 Task: Use the formula "FDIST" in spreadsheet "Project protfolio".
Action: Mouse moved to (145, 81)
Screenshot: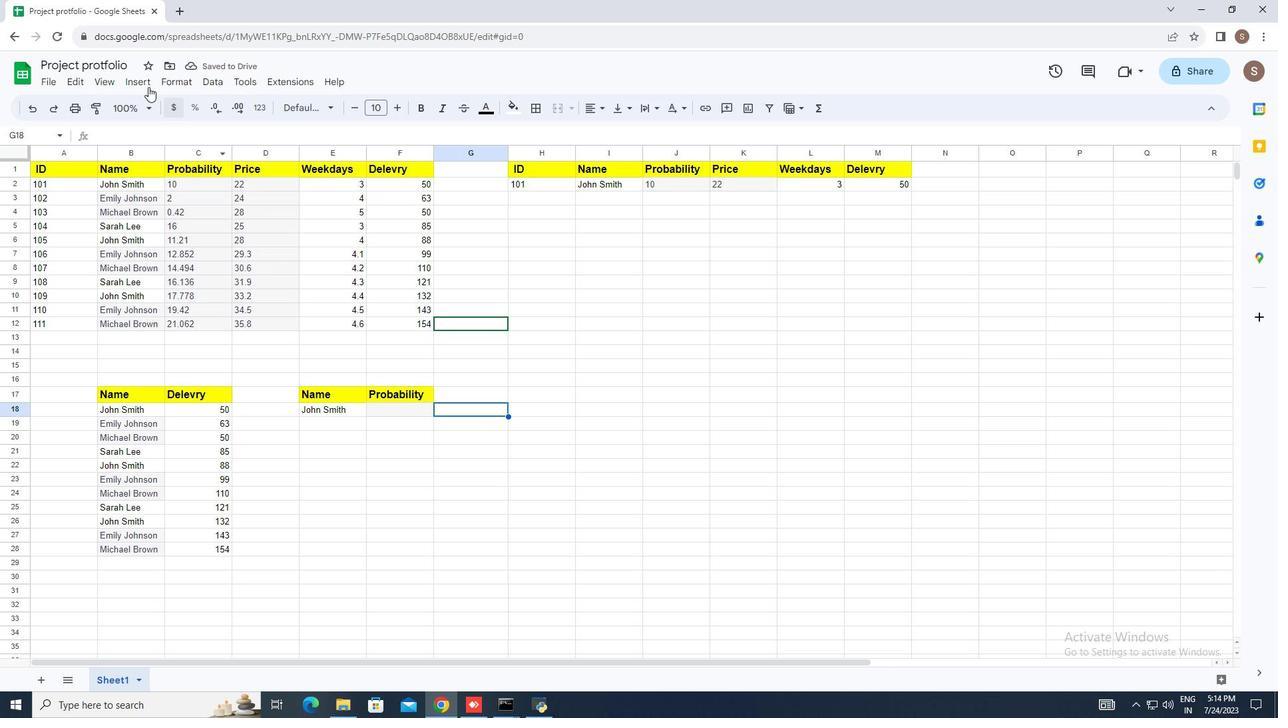 
Action: Mouse pressed left at (145, 81)
Screenshot: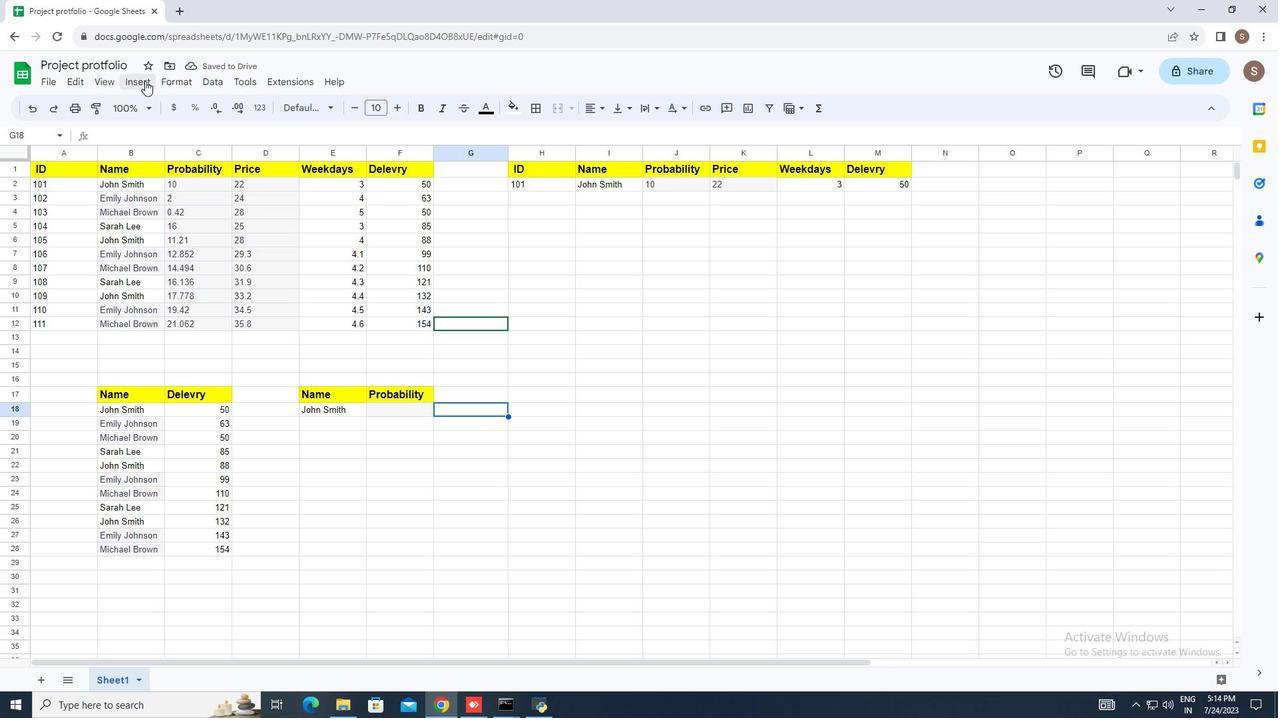 
Action: Mouse moved to (232, 315)
Screenshot: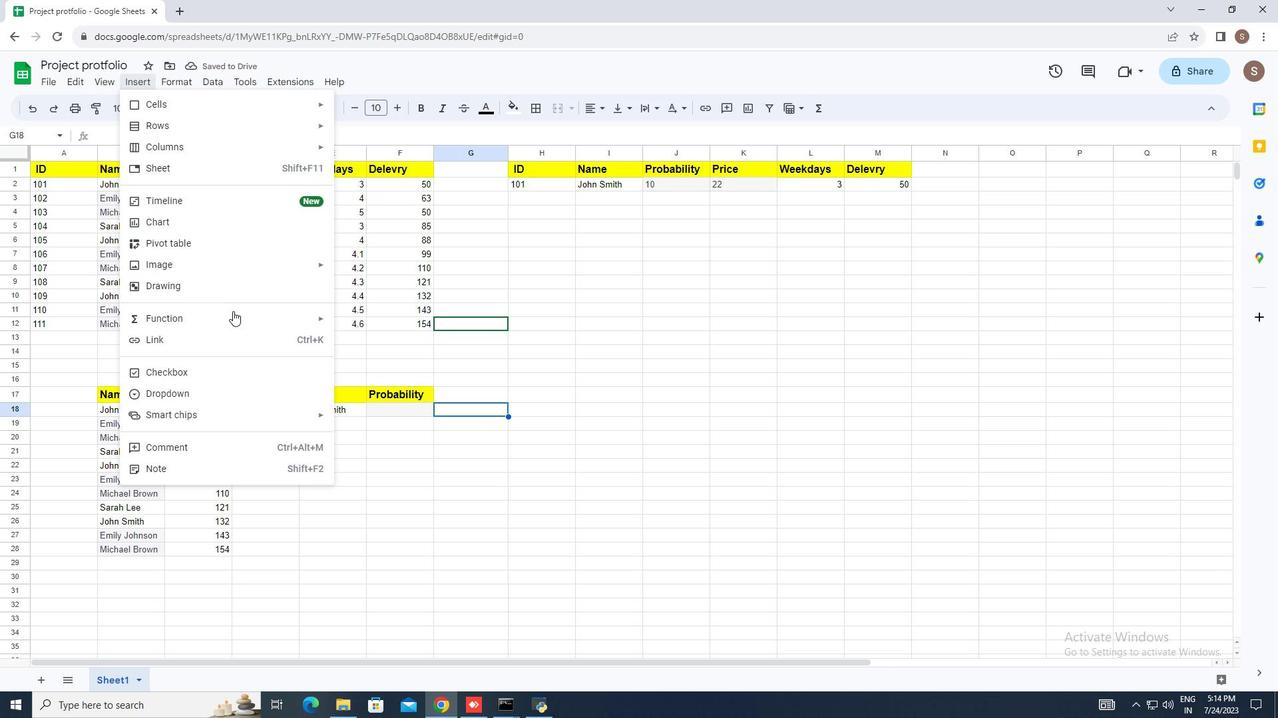 
Action: Mouse pressed left at (232, 315)
Screenshot: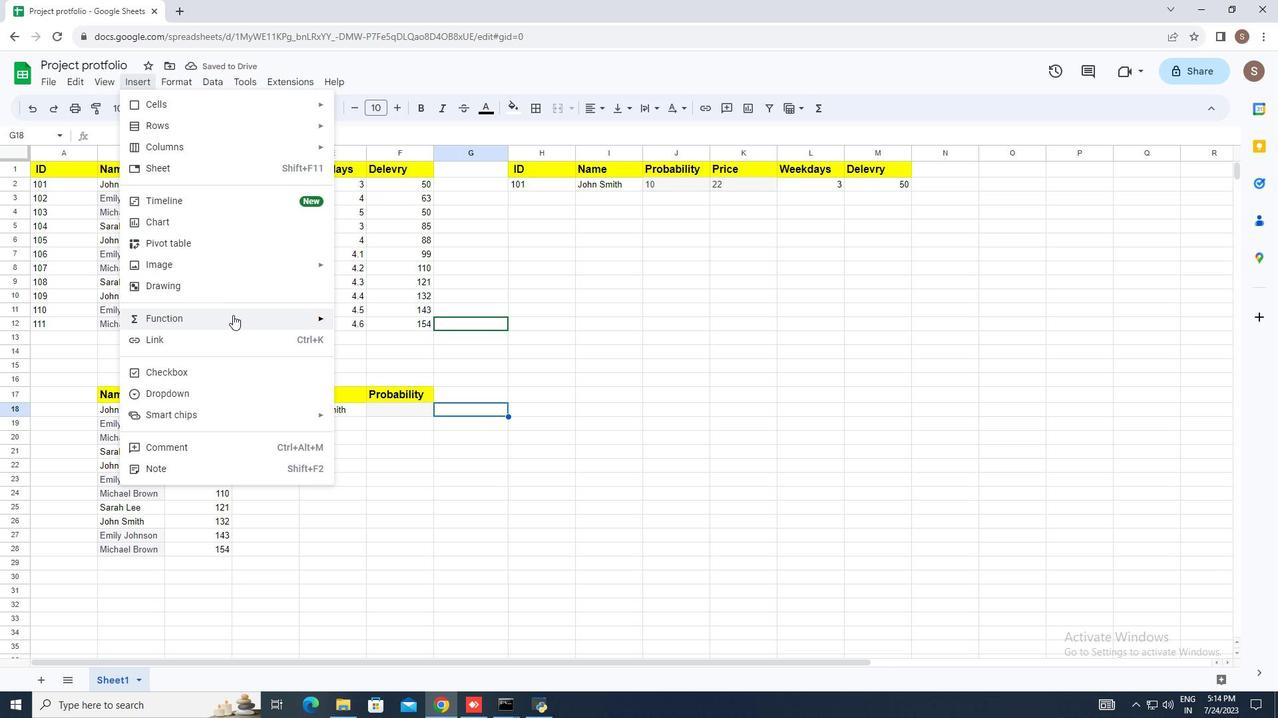 
Action: Mouse moved to (366, 300)
Screenshot: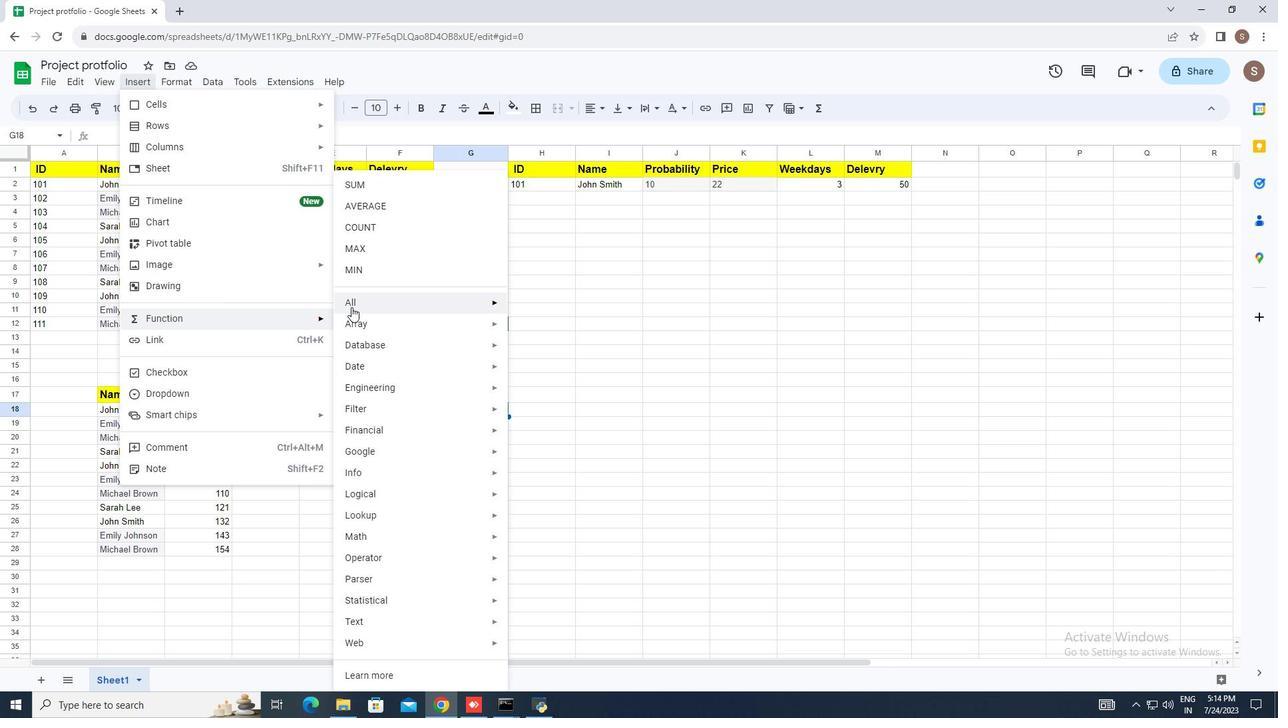 
Action: Mouse pressed left at (366, 300)
Screenshot: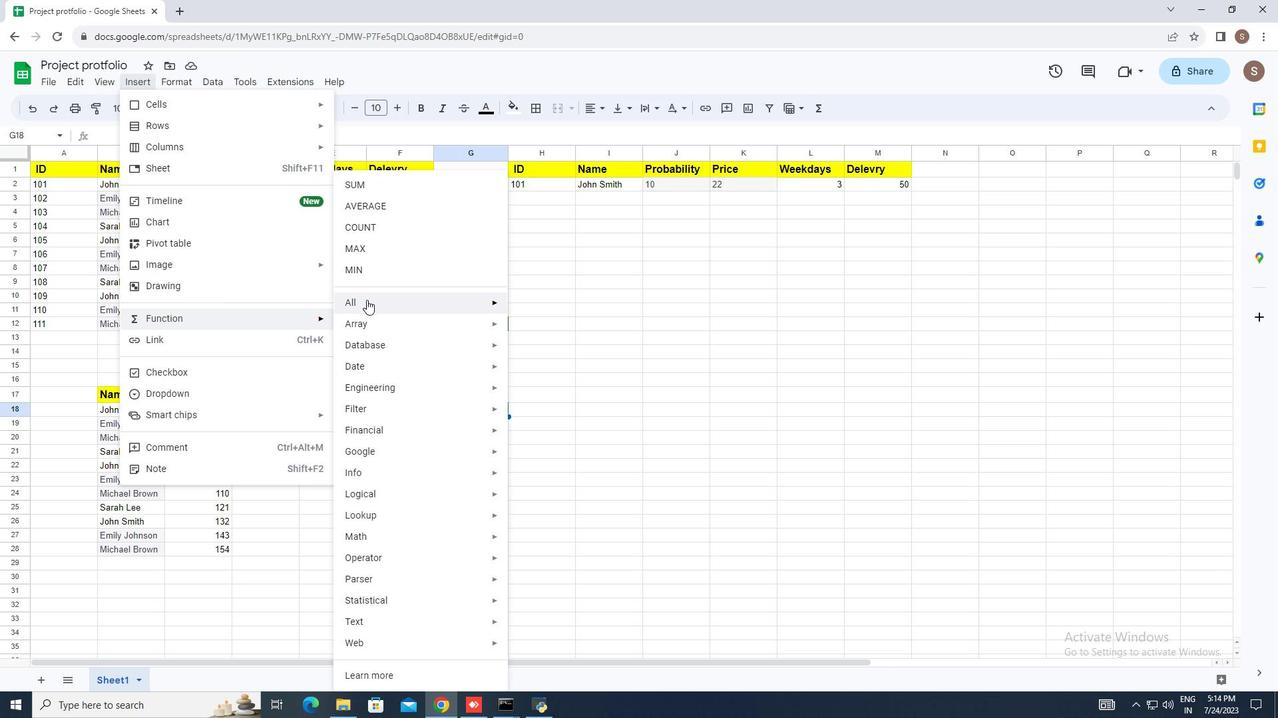 
Action: Mouse moved to (574, 304)
Screenshot: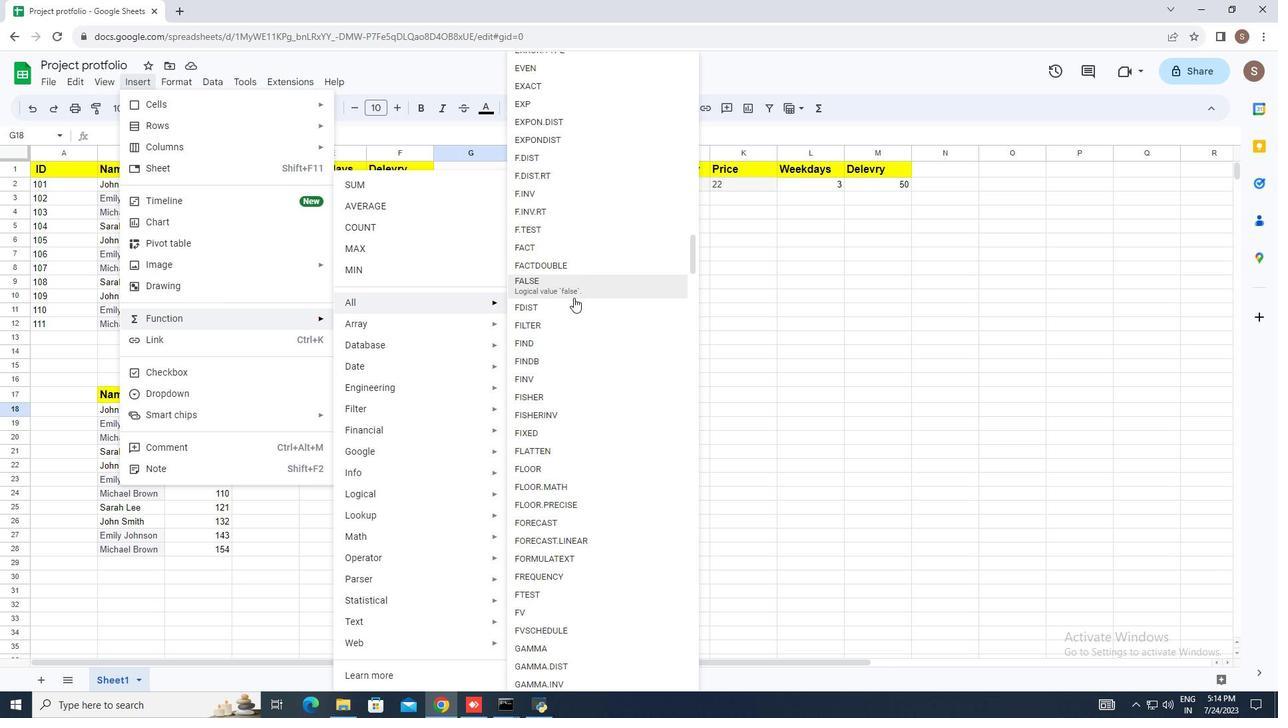 
Action: Mouse pressed left at (574, 304)
Screenshot: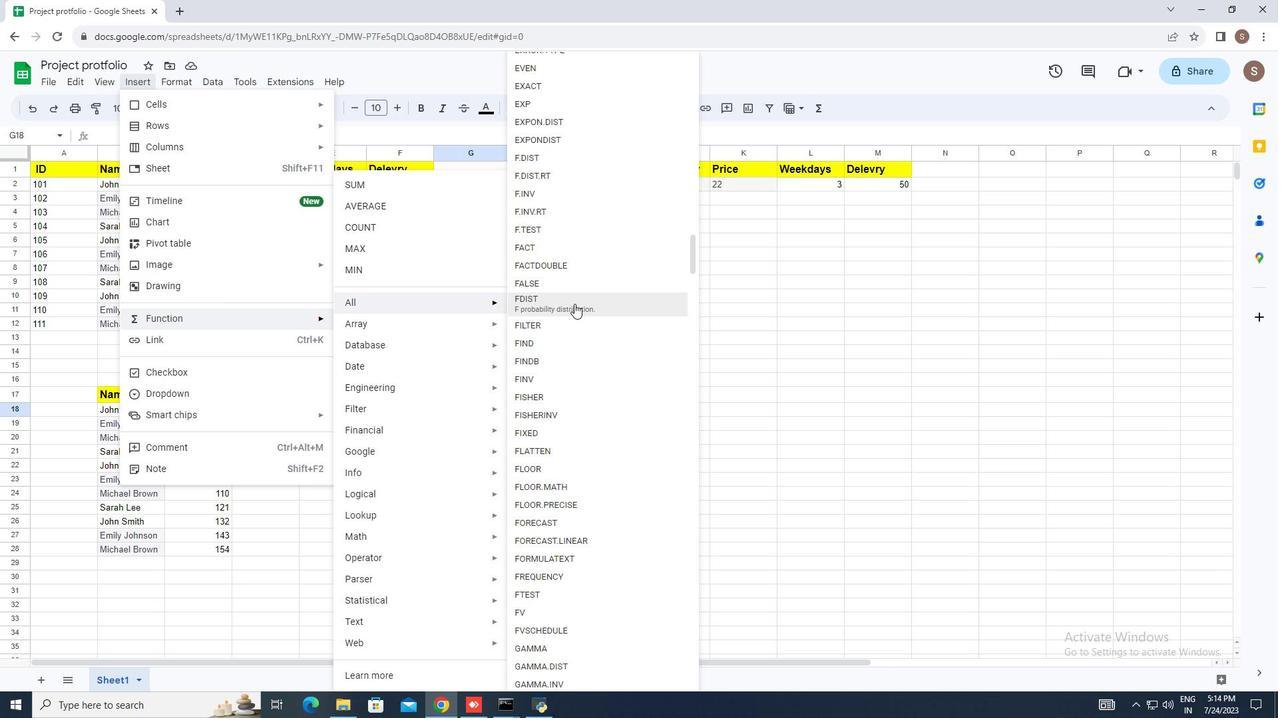 
Action: Mouse moved to (547, 434)
Screenshot: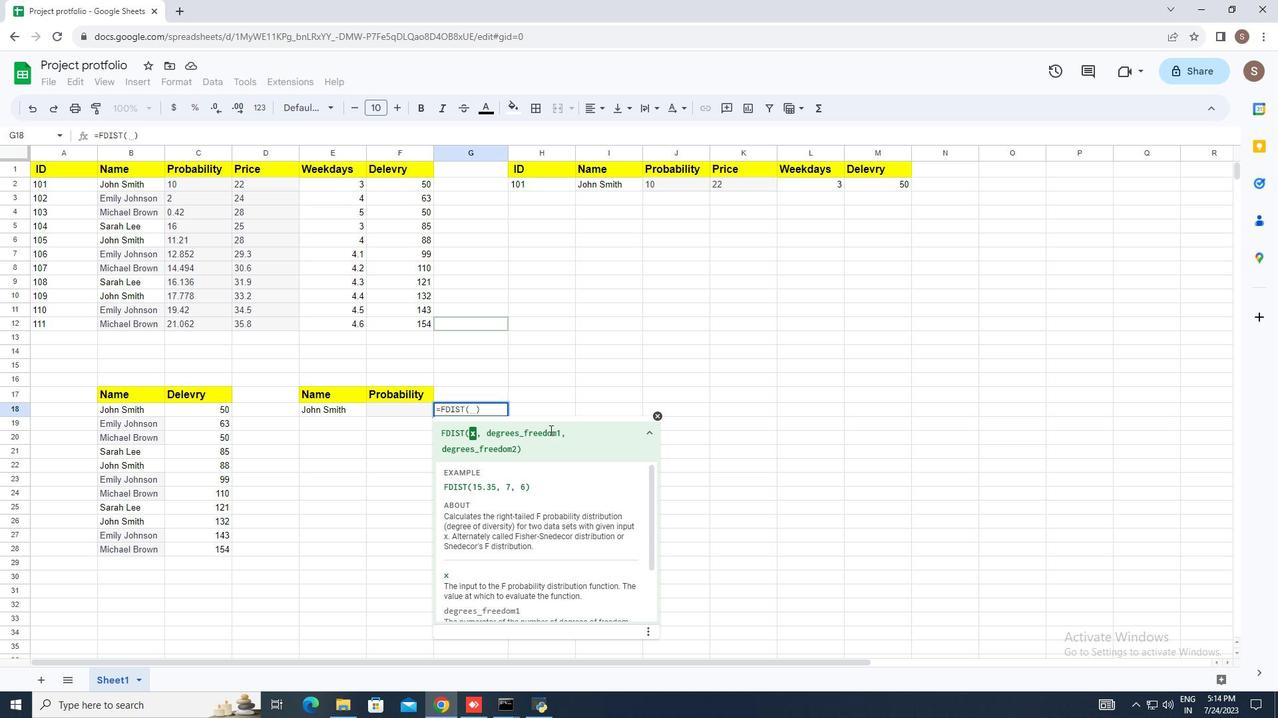 
Action: Key pressed 25.35,<Key.space>8,<Key.space>9<Key.enter>
Screenshot: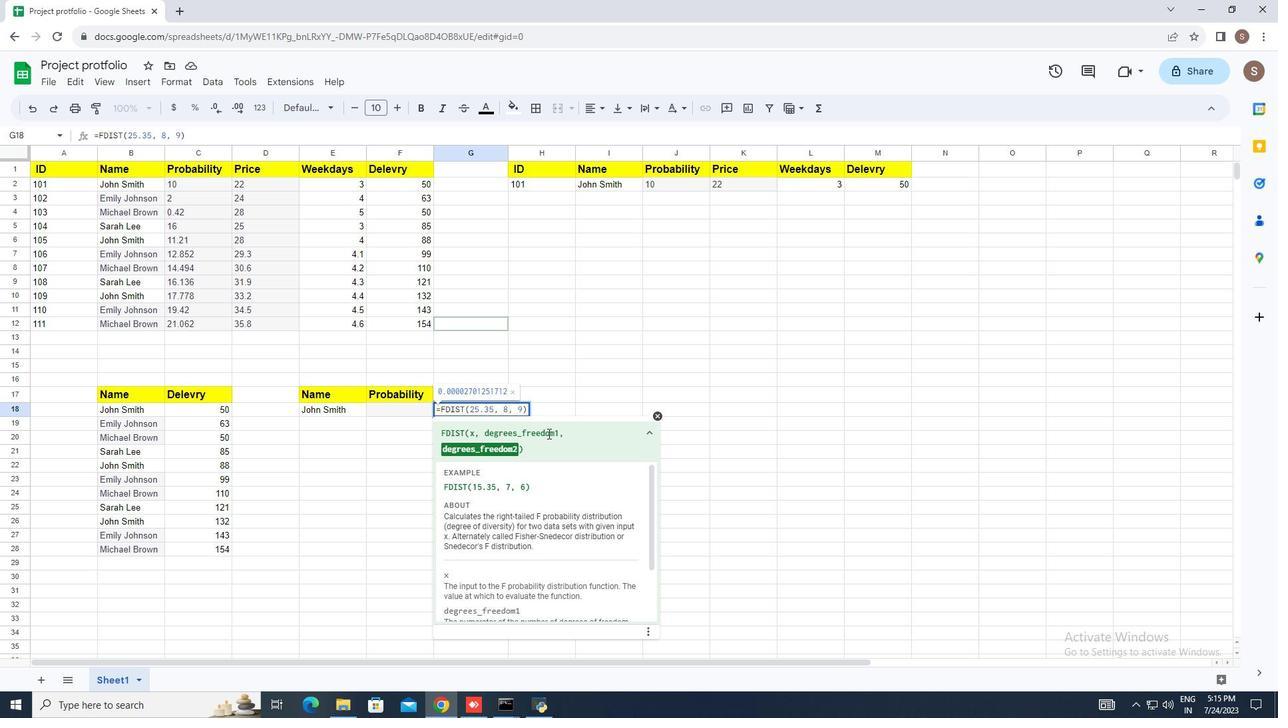 
